 Task: Create a due date automation trigger when advanced on, 2 hours after a card is due add basic without the green label.
Action: Mouse moved to (886, 264)
Screenshot: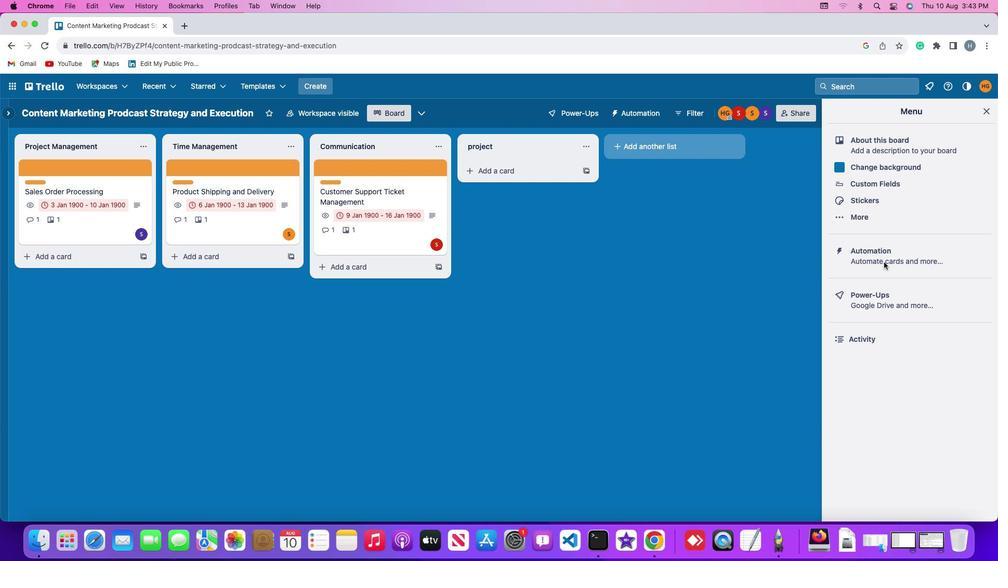 
Action: Mouse pressed left at (886, 264)
Screenshot: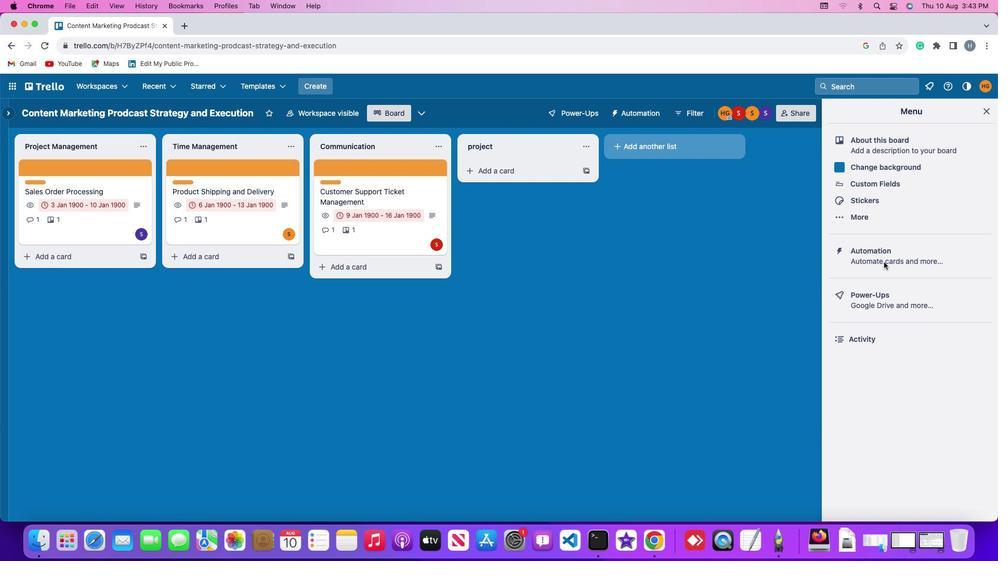 
Action: Mouse pressed left at (886, 264)
Screenshot: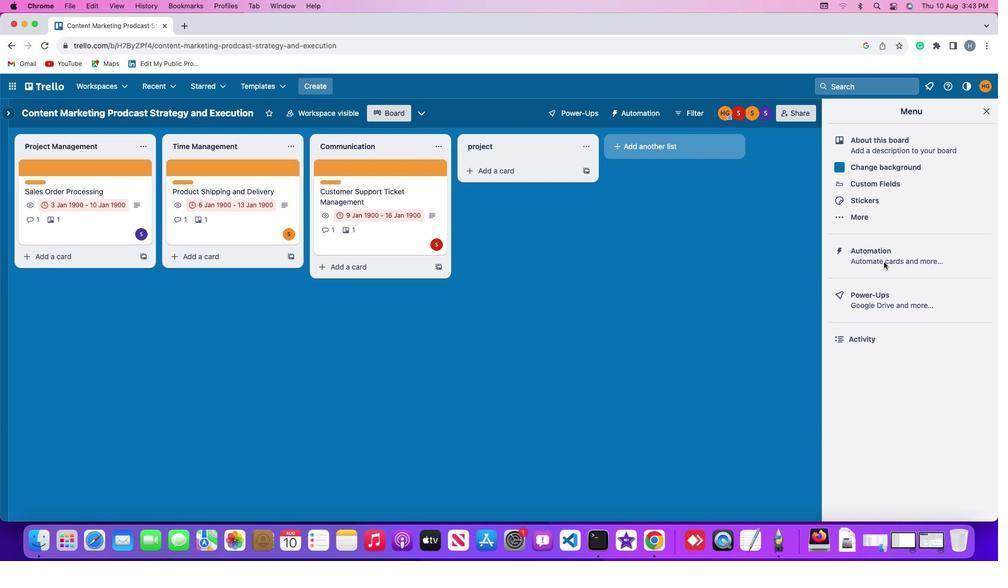
Action: Mouse moved to (74, 247)
Screenshot: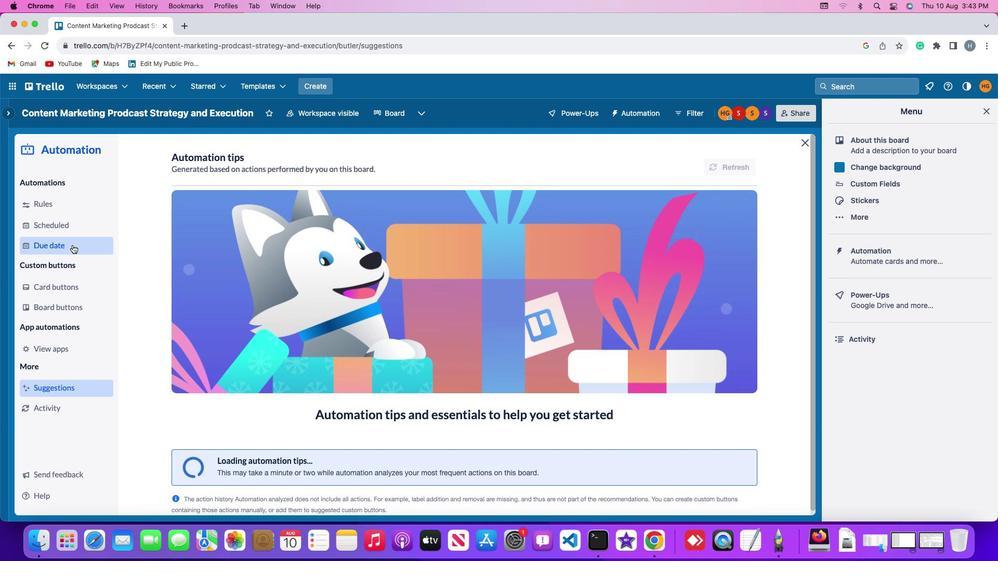 
Action: Mouse pressed left at (74, 247)
Screenshot: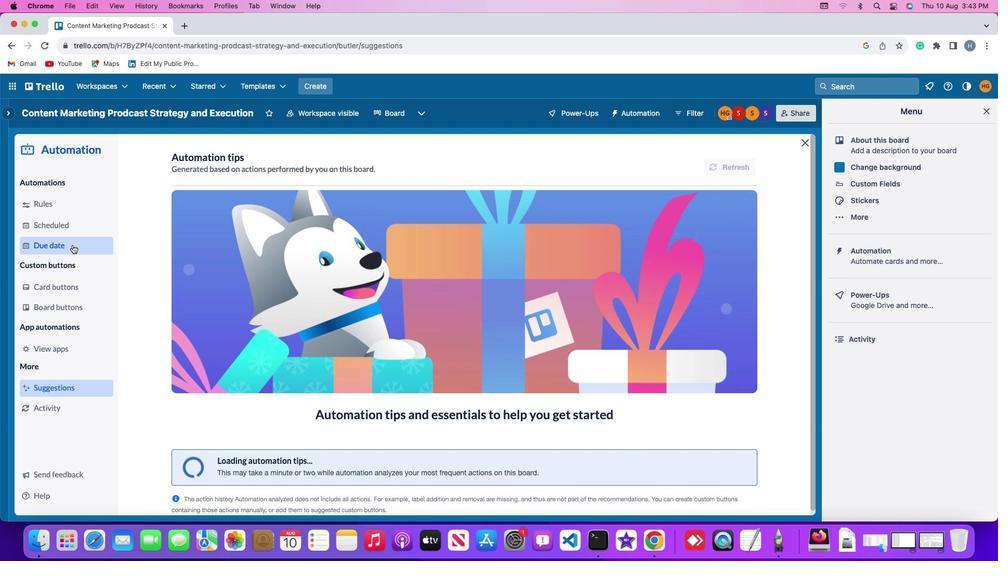 
Action: Mouse moved to (712, 160)
Screenshot: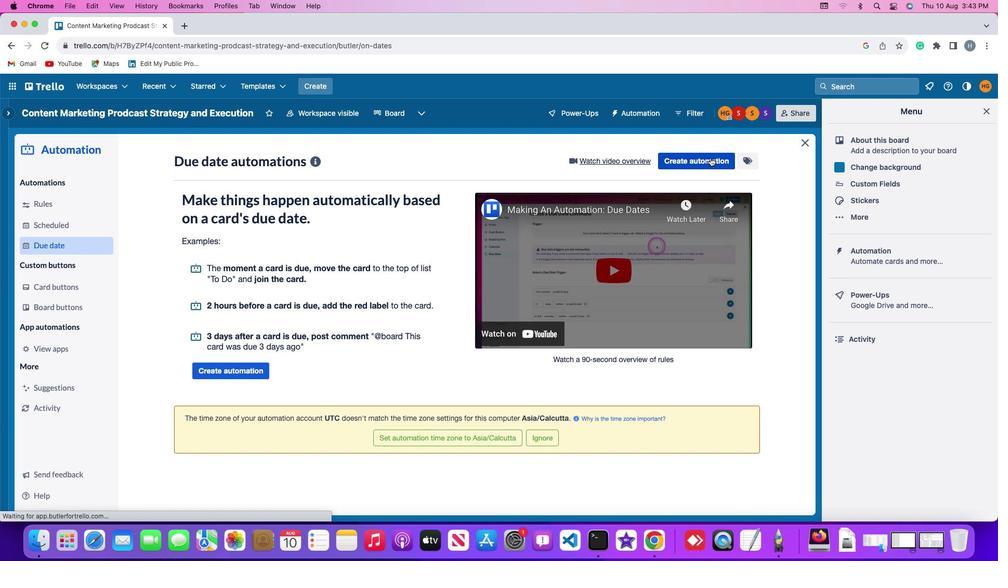 
Action: Mouse pressed left at (712, 160)
Screenshot: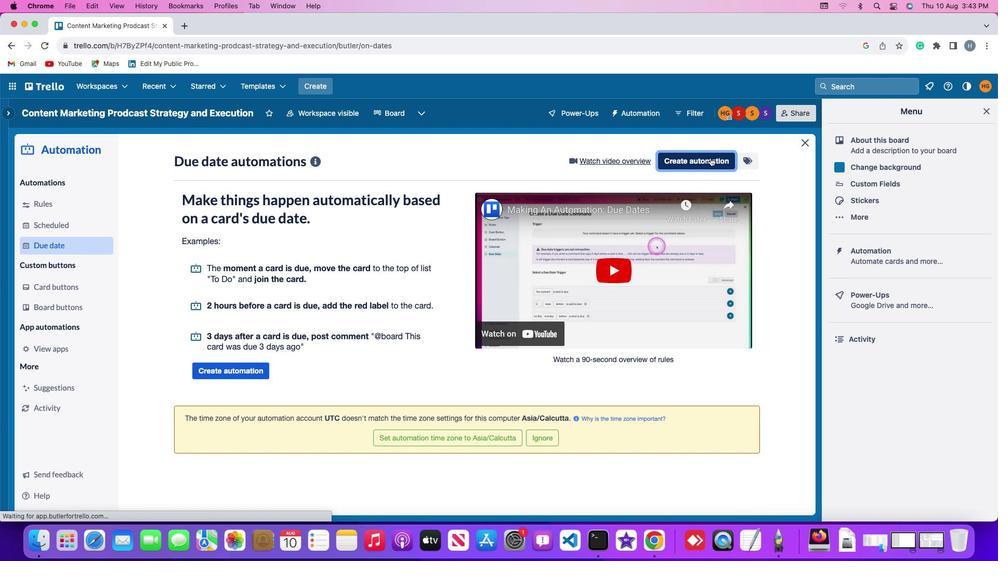 
Action: Mouse moved to (212, 264)
Screenshot: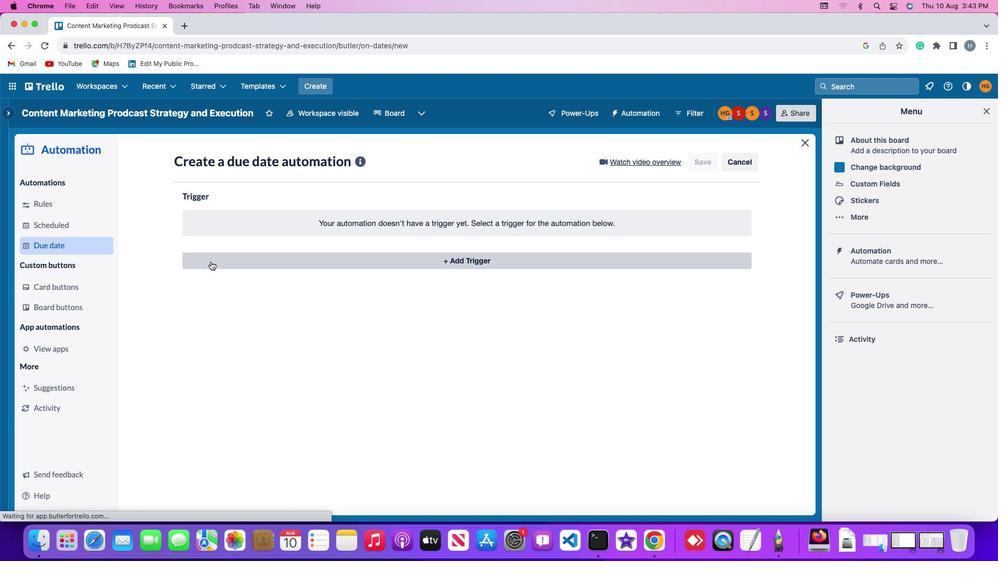 
Action: Mouse pressed left at (212, 264)
Screenshot: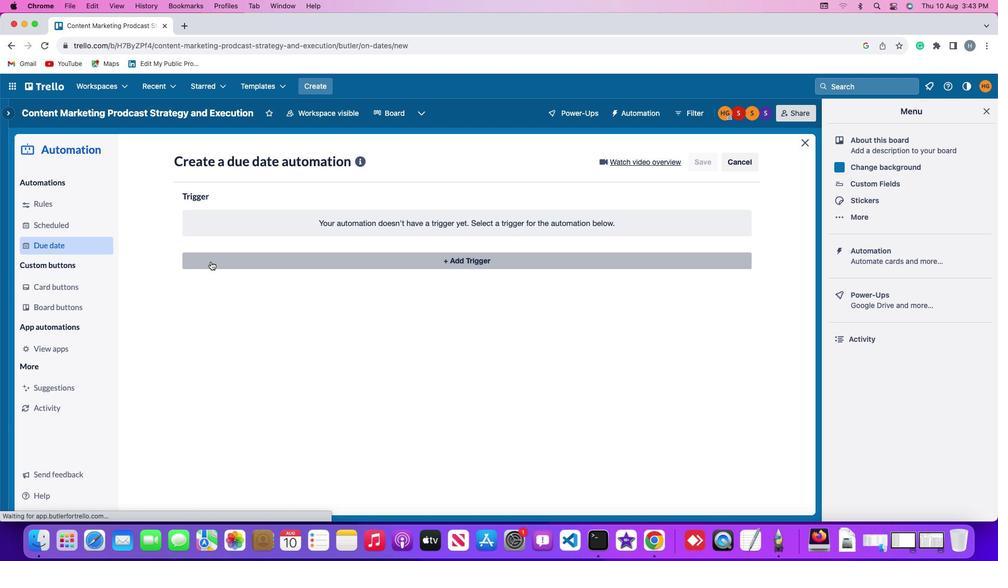 
Action: Mouse moved to (206, 422)
Screenshot: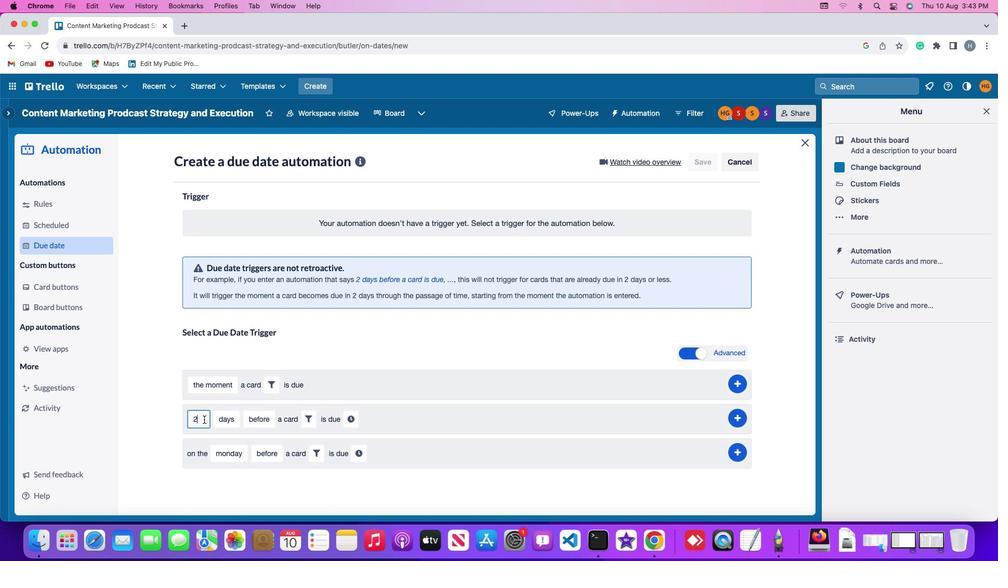 
Action: Mouse pressed left at (206, 422)
Screenshot: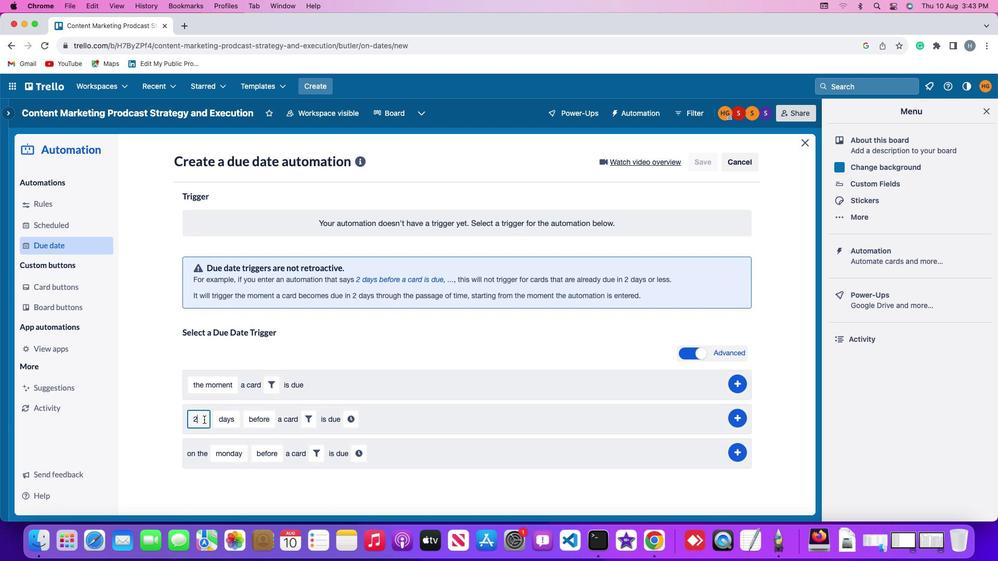 
Action: Mouse moved to (205, 424)
Screenshot: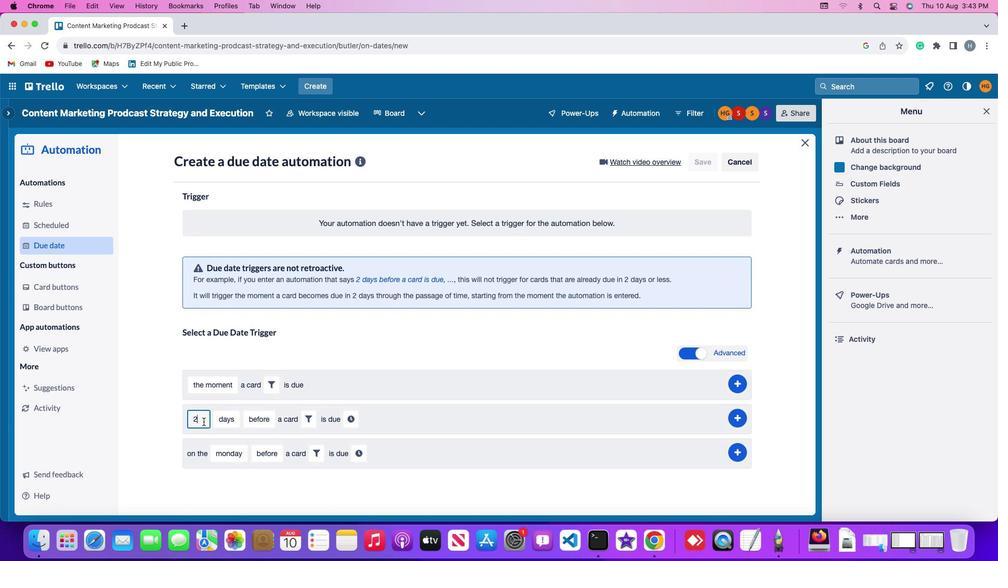 
Action: Key pressed Key.backspace'2'
Screenshot: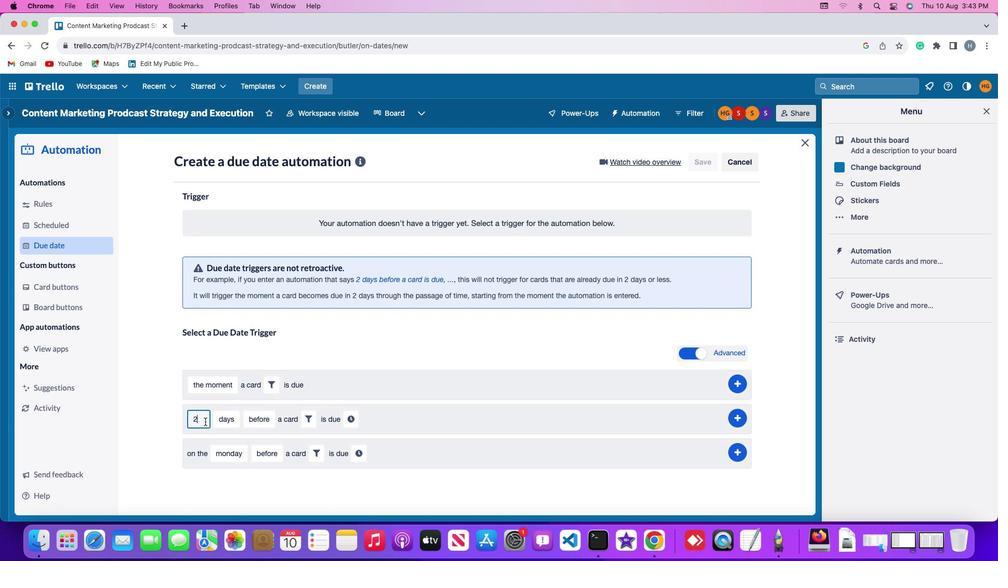
Action: Mouse moved to (228, 423)
Screenshot: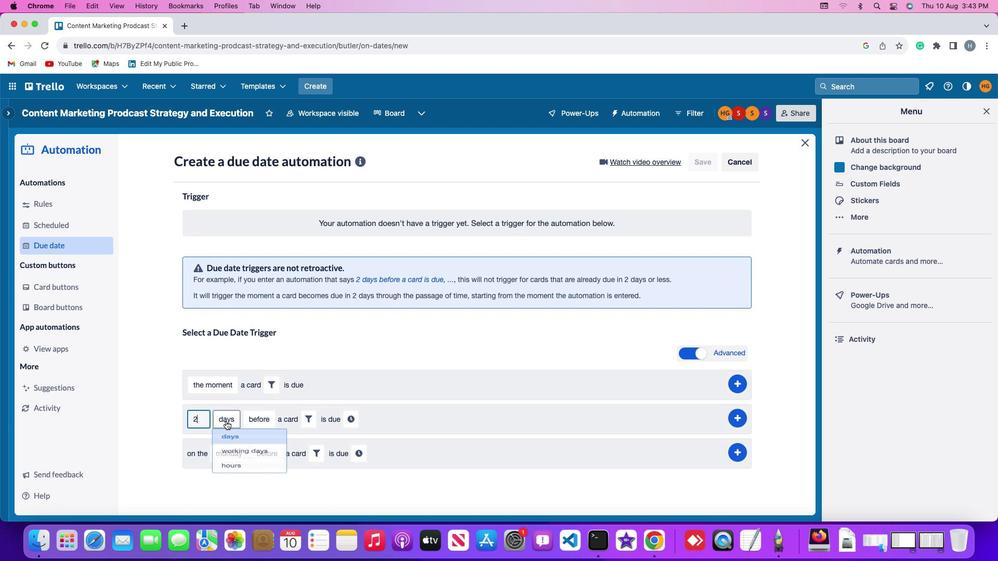 
Action: Mouse pressed left at (228, 423)
Screenshot: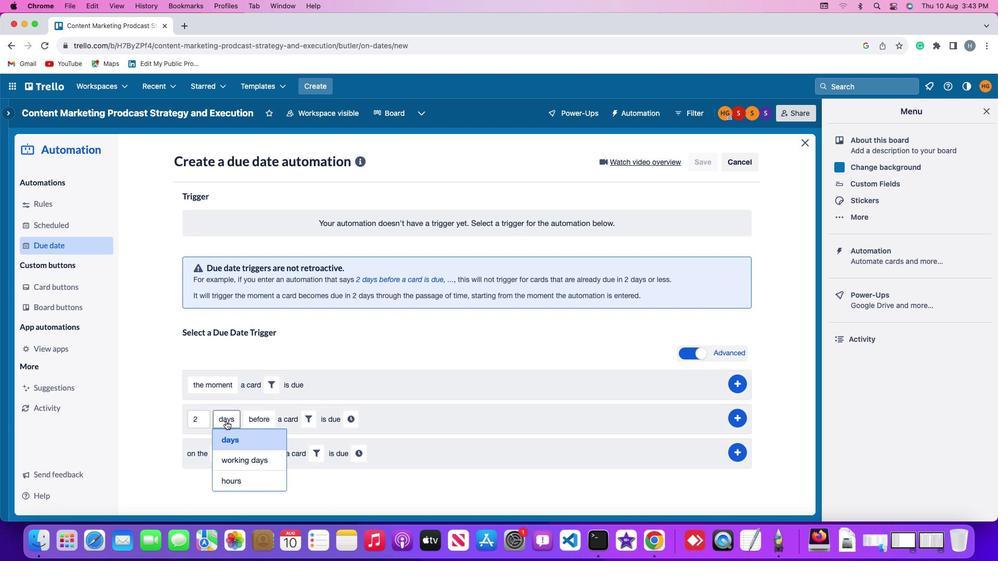 
Action: Mouse moved to (228, 480)
Screenshot: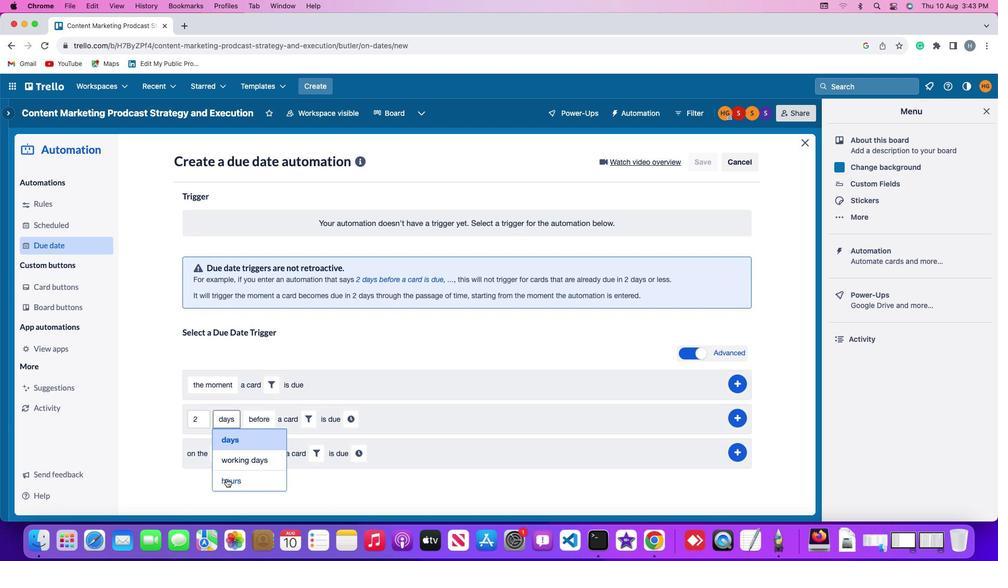 
Action: Mouse pressed left at (228, 480)
Screenshot: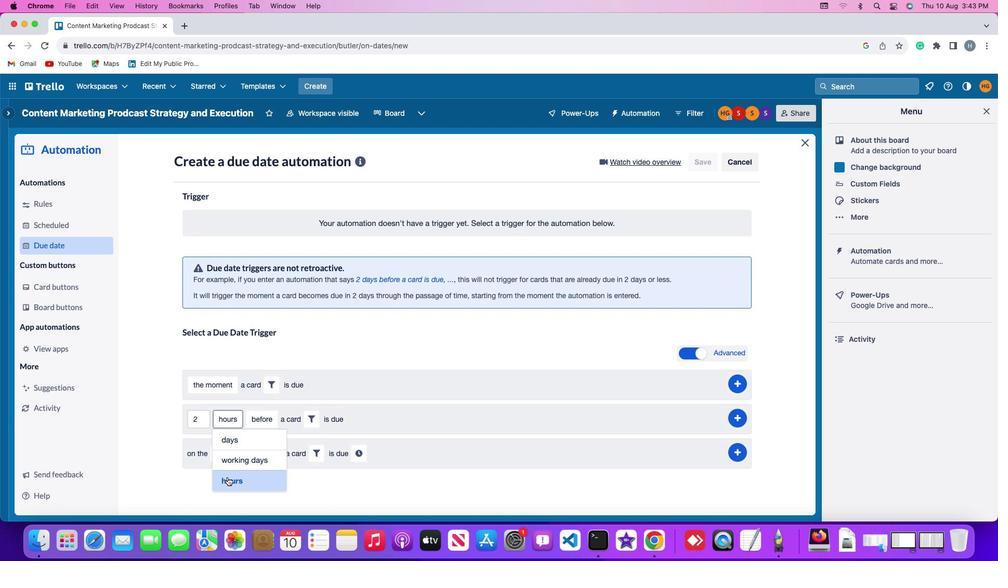 
Action: Mouse moved to (259, 422)
Screenshot: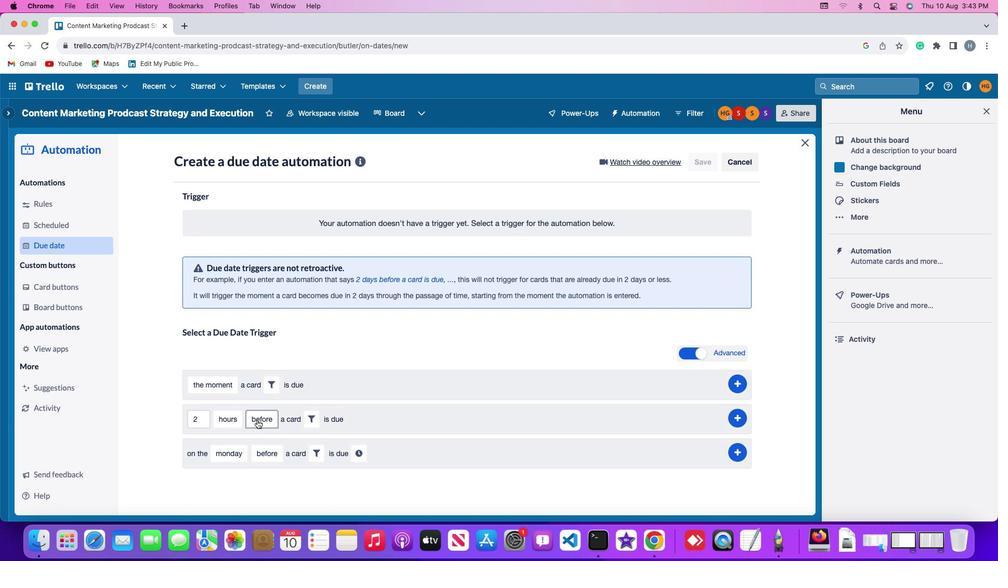 
Action: Mouse pressed left at (259, 422)
Screenshot: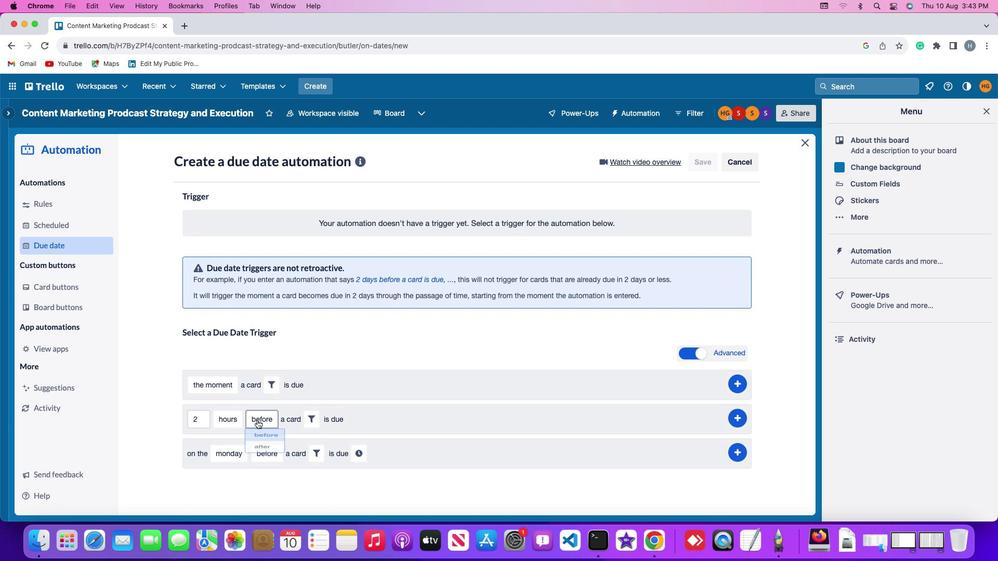 
Action: Mouse moved to (265, 463)
Screenshot: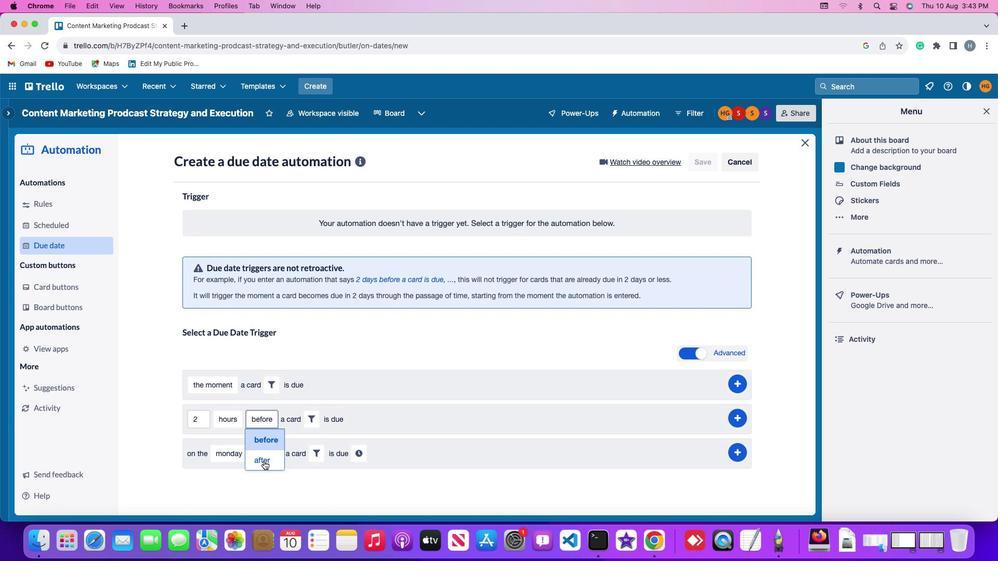 
Action: Mouse pressed left at (265, 463)
Screenshot: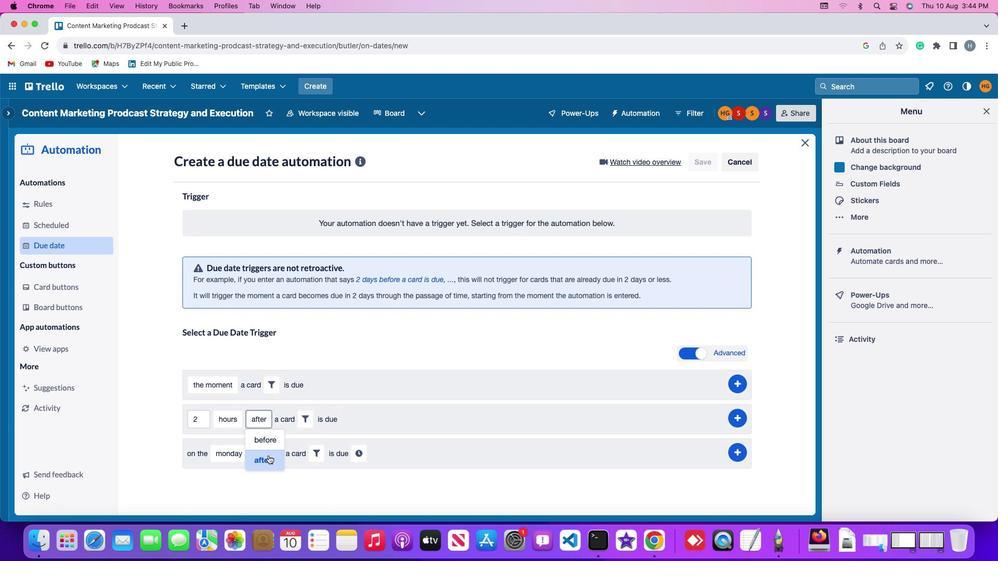 
Action: Mouse moved to (310, 420)
Screenshot: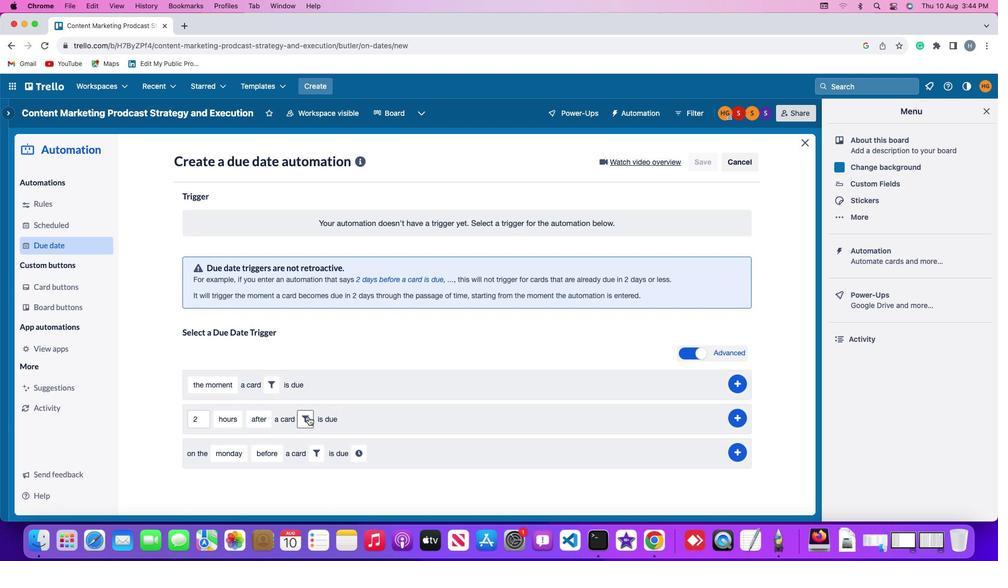 
Action: Mouse pressed left at (310, 420)
Screenshot: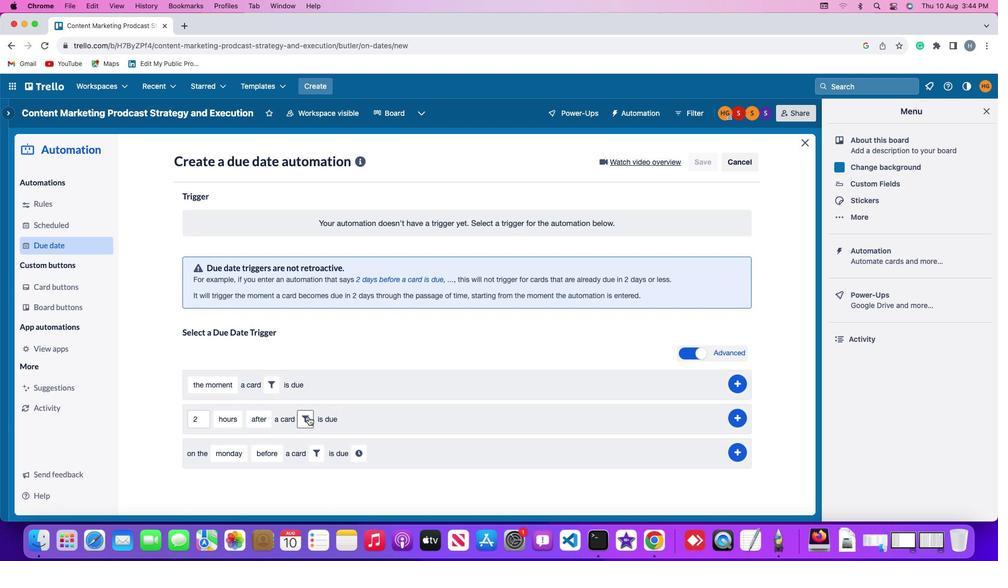
Action: Mouse moved to (278, 491)
Screenshot: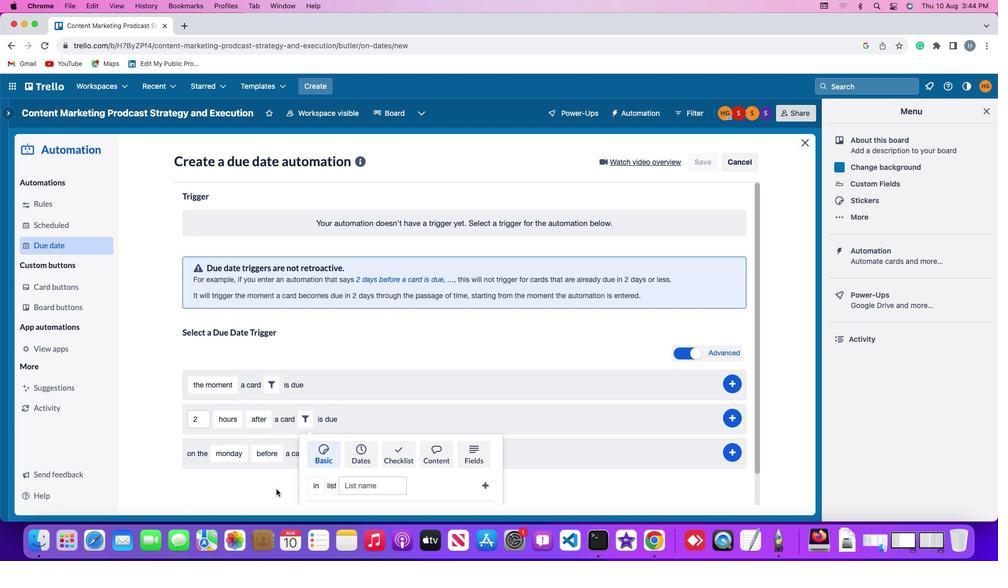 
Action: Mouse scrolled (278, 491) with delta (2, 1)
Screenshot: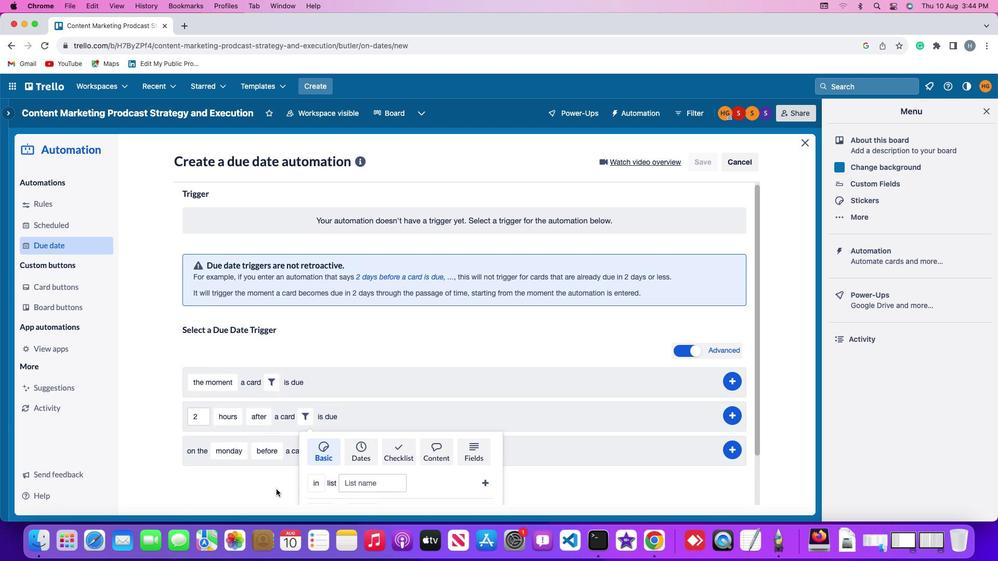 
Action: Mouse scrolled (278, 491) with delta (2, 1)
Screenshot: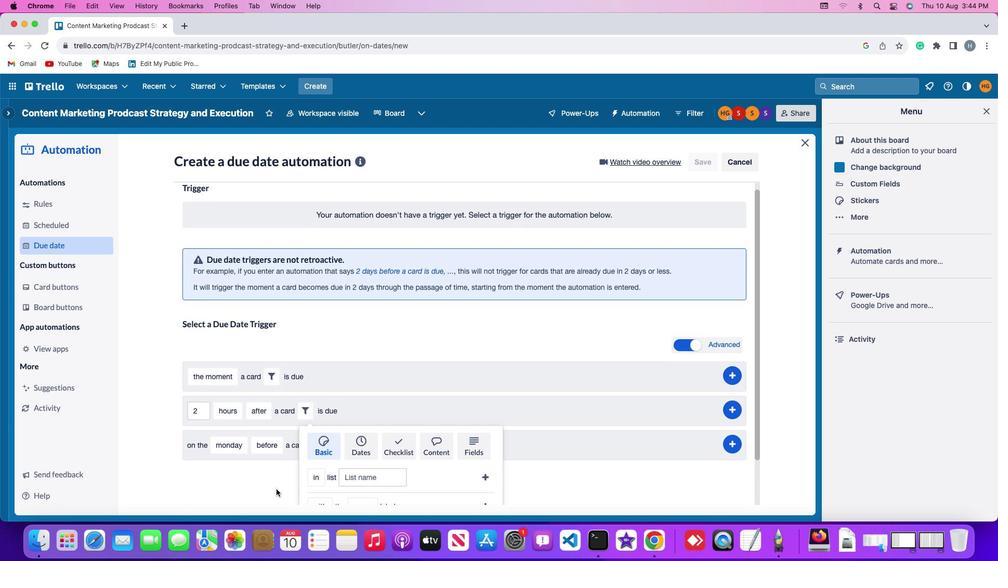 
Action: Mouse moved to (310, 494)
Screenshot: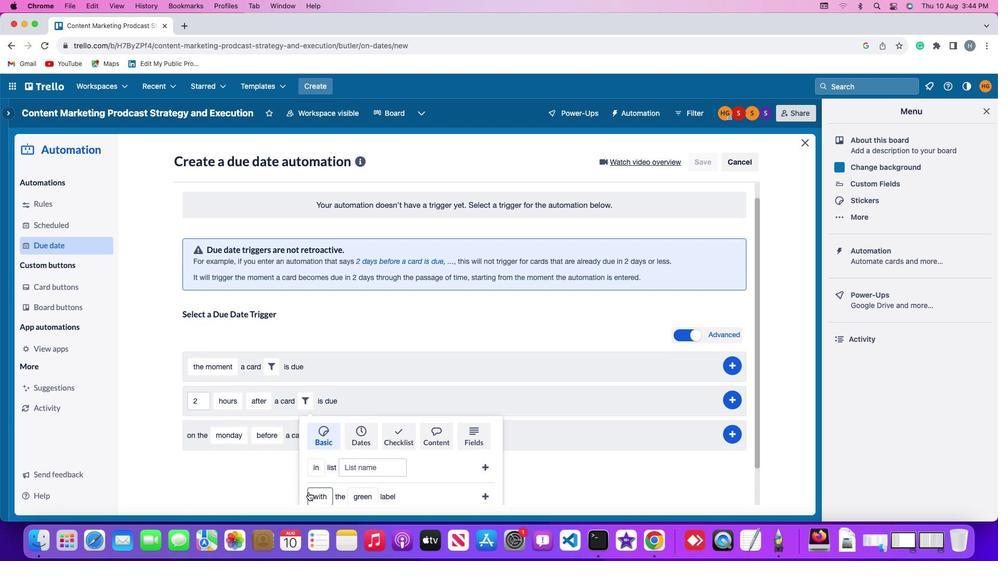 
Action: Mouse pressed left at (310, 494)
Screenshot: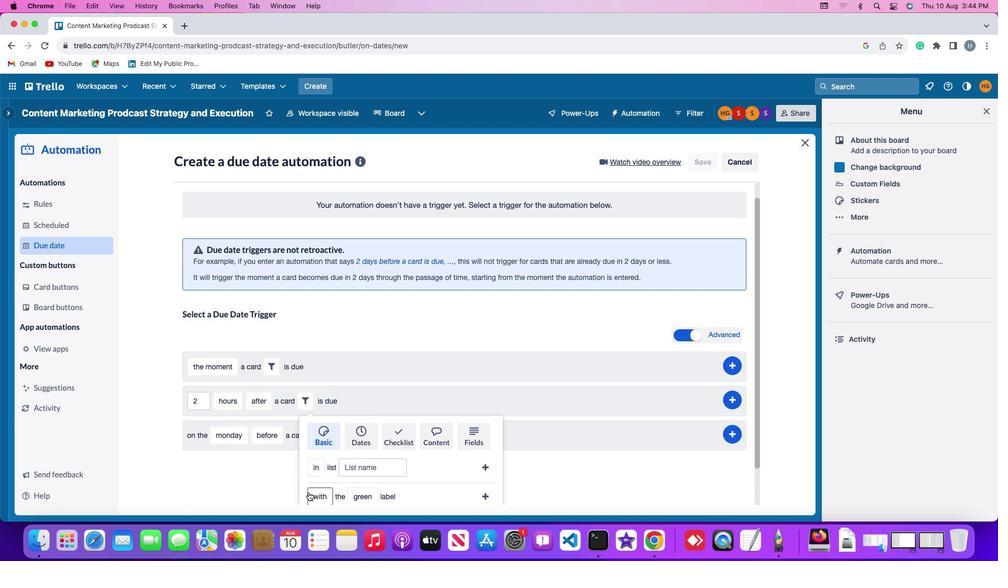 
Action: Mouse moved to (322, 454)
Screenshot: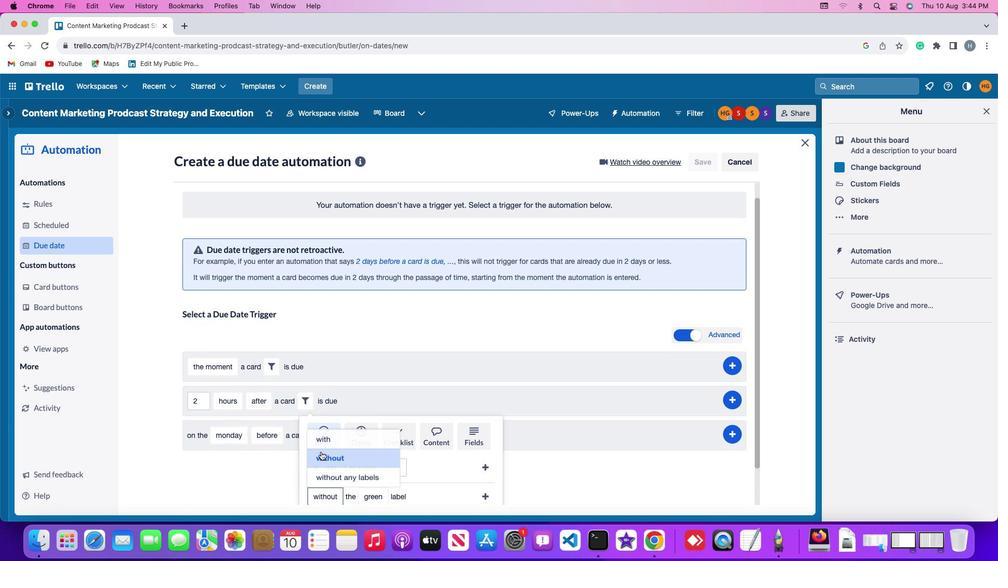 
Action: Mouse pressed left at (322, 454)
Screenshot: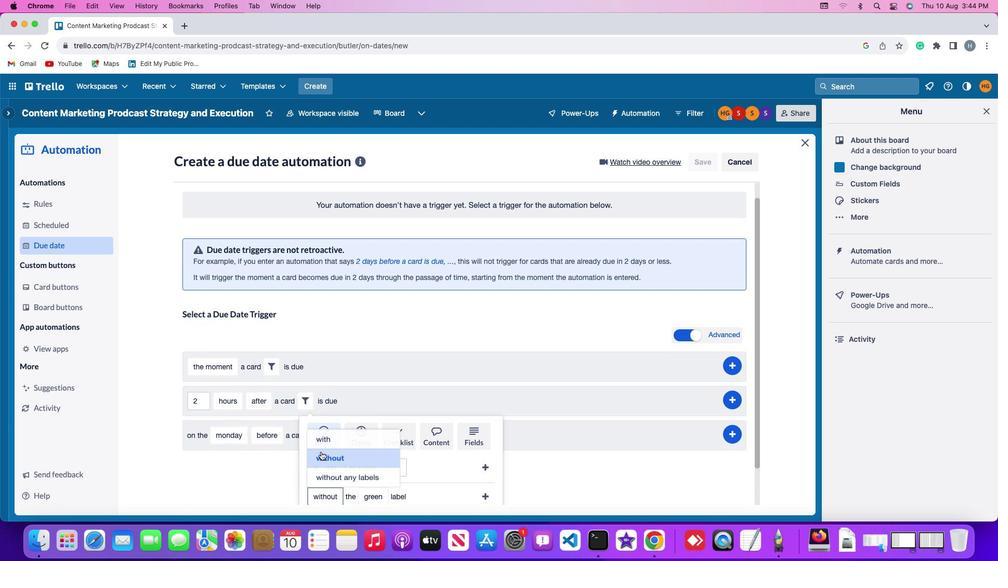 
Action: Mouse moved to (268, 477)
Screenshot: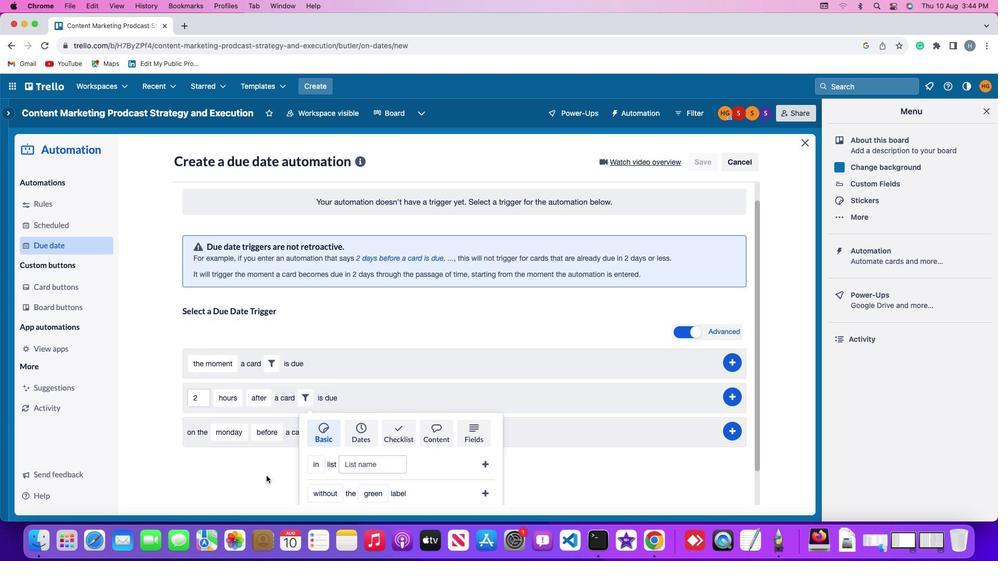 
Action: Mouse scrolled (268, 477) with delta (2, 1)
Screenshot: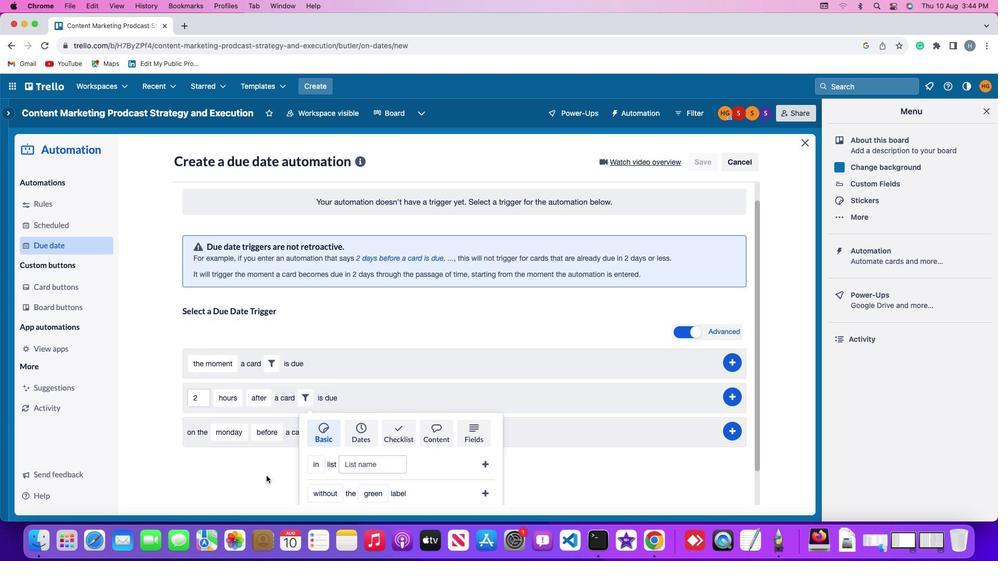 
Action: Mouse scrolled (268, 477) with delta (2, 1)
Screenshot: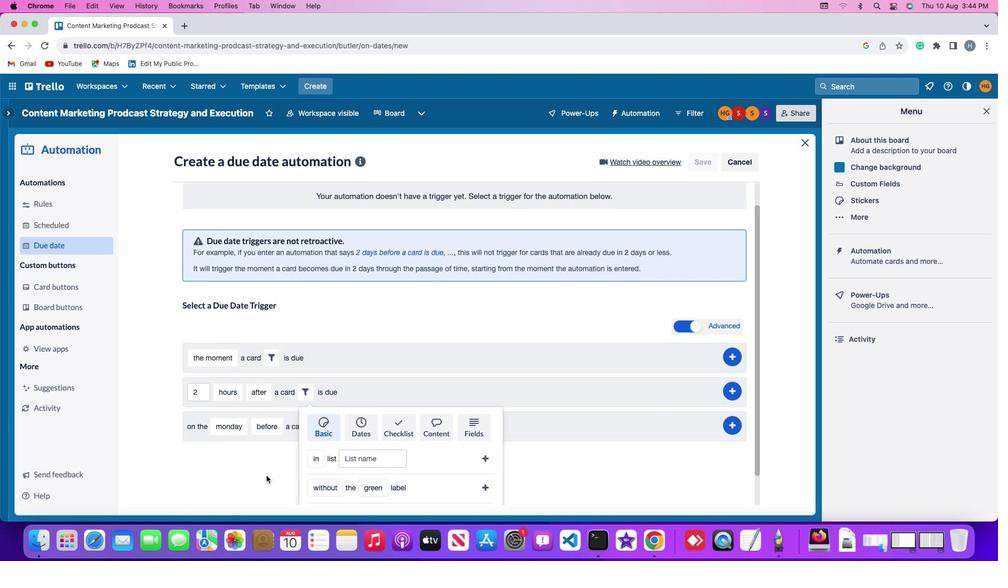 
Action: Mouse scrolled (268, 477) with delta (2, 1)
Screenshot: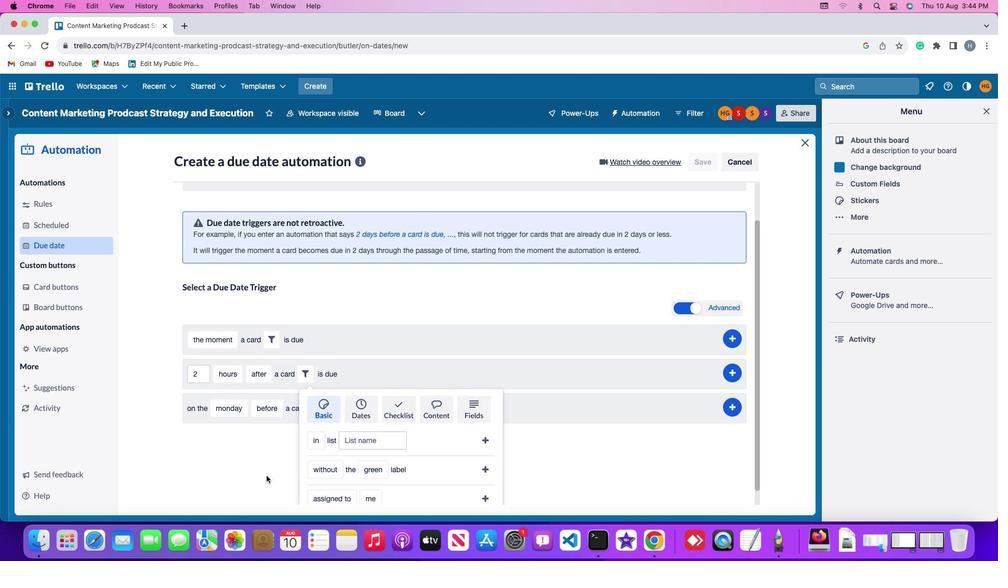 
Action: Mouse moved to (372, 456)
Screenshot: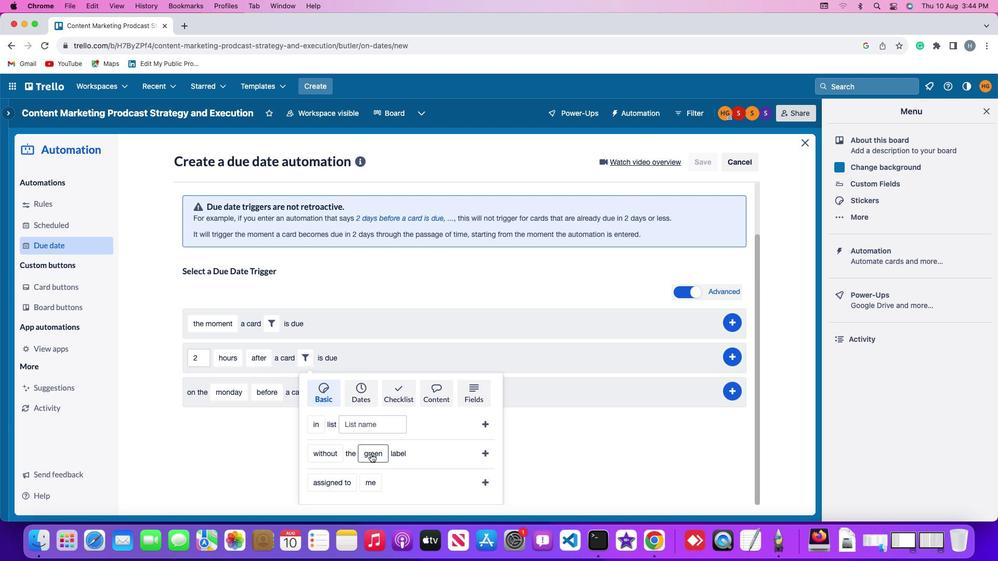 
Action: Mouse pressed left at (372, 456)
Screenshot: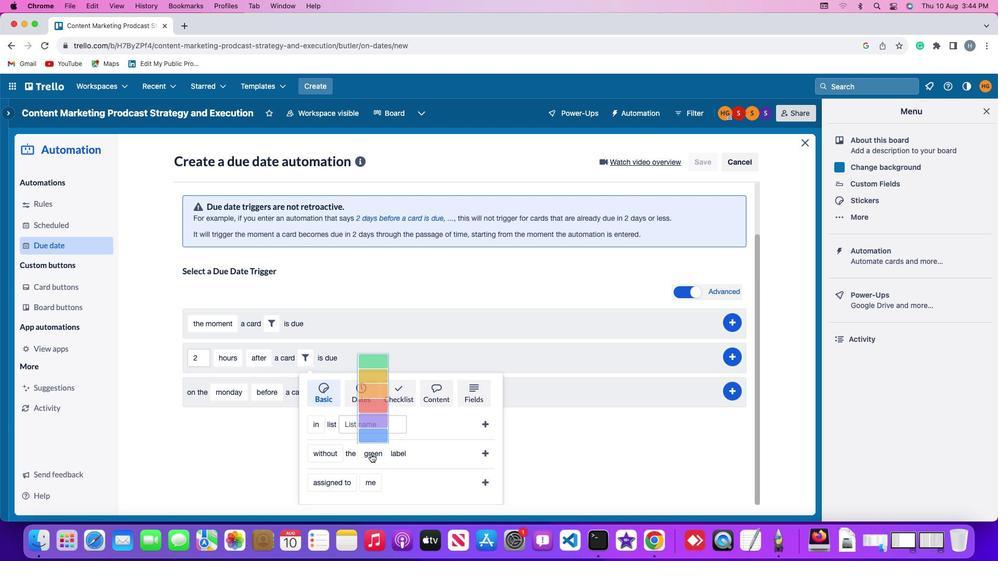 
Action: Mouse moved to (380, 321)
Screenshot: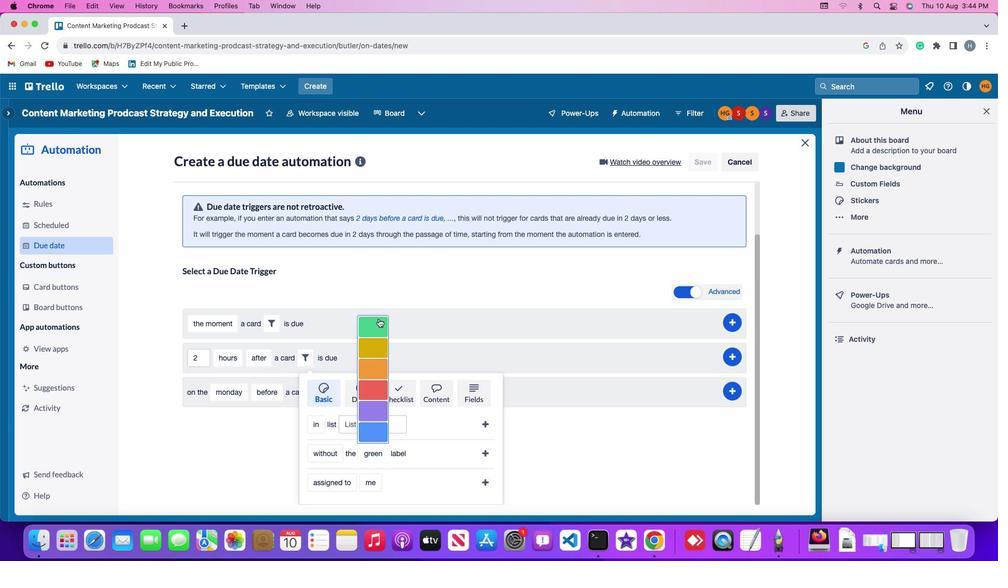 
Action: Mouse pressed left at (380, 321)
Screenshot: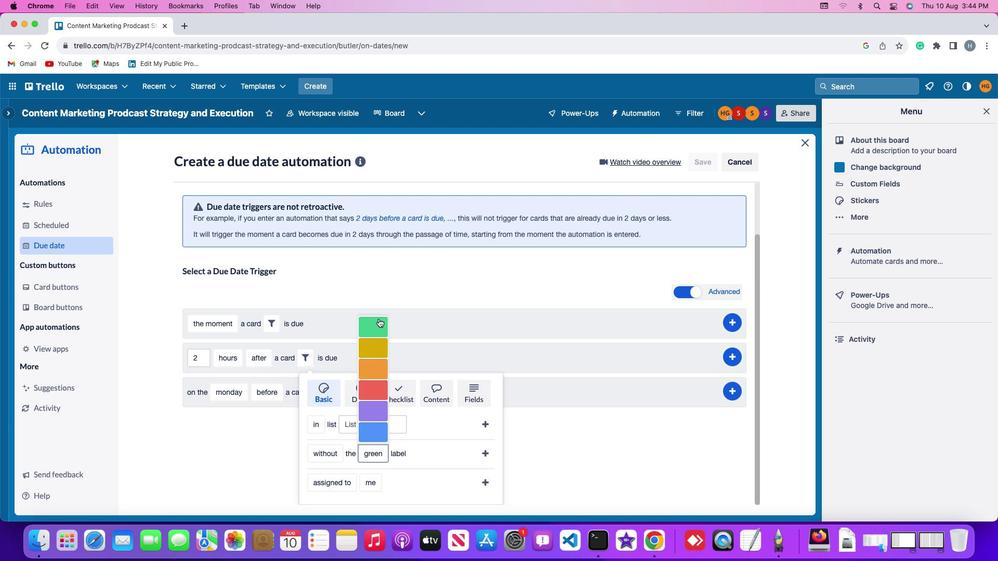 
Action: Mouse moved to (486, 451)
Screenshot: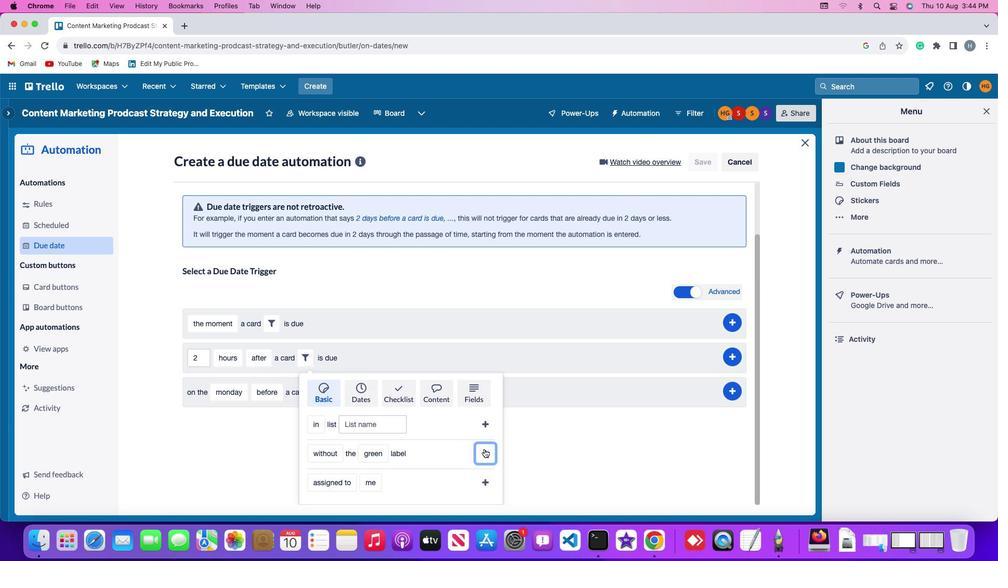 
Action: Mouse pressed left at (486, 451)
Screenshot: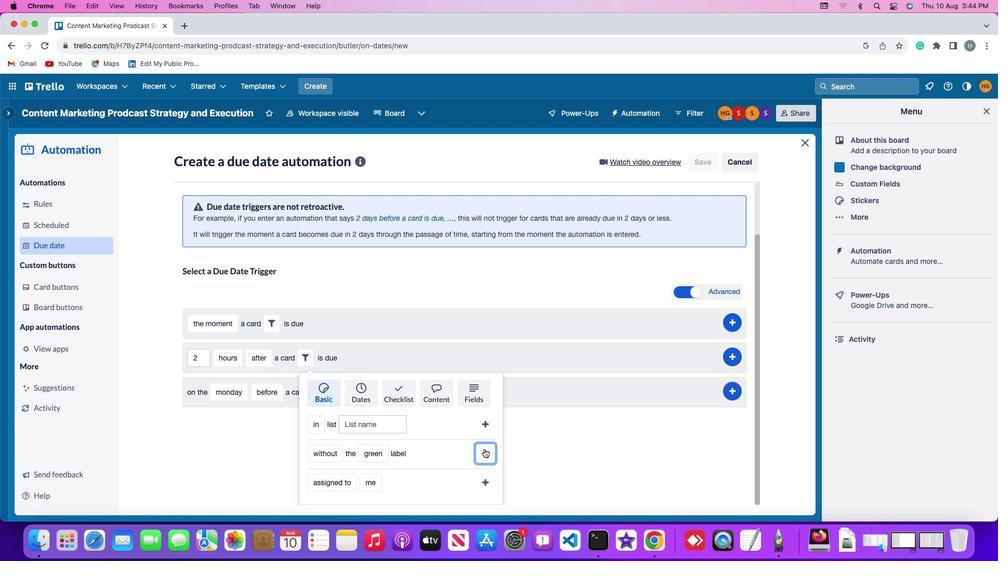 
Action: Mouse moved to (739, 415)
Screenshot: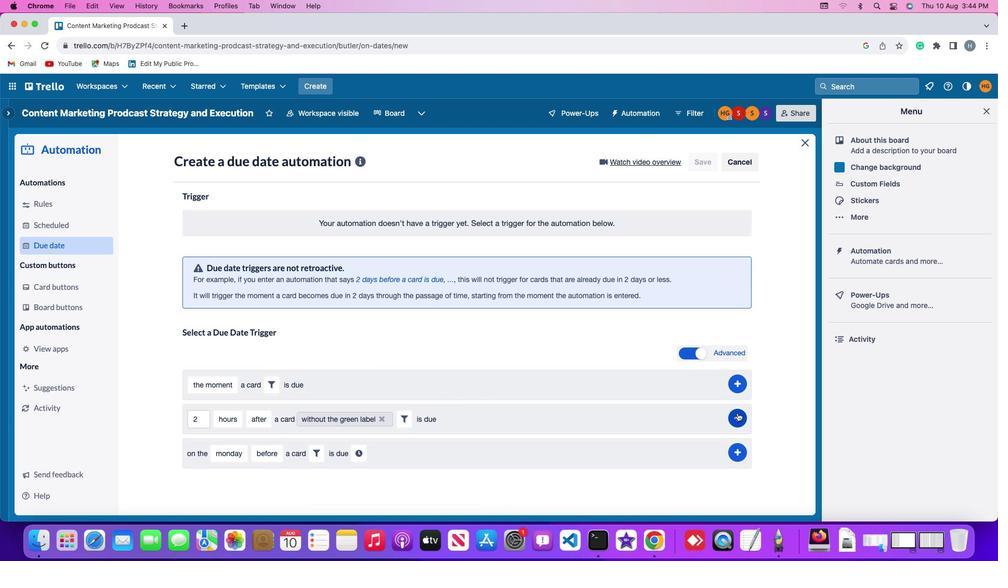 
Action: Mouse pressed left at (739, 415)
Screenshot: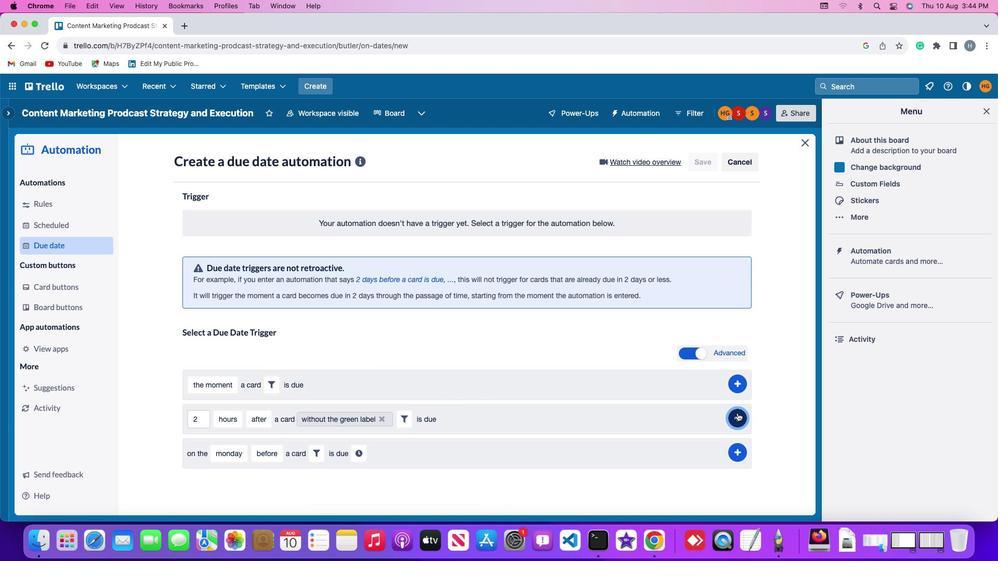 
Action: Mouse moved to (784, 327)
Screenshot: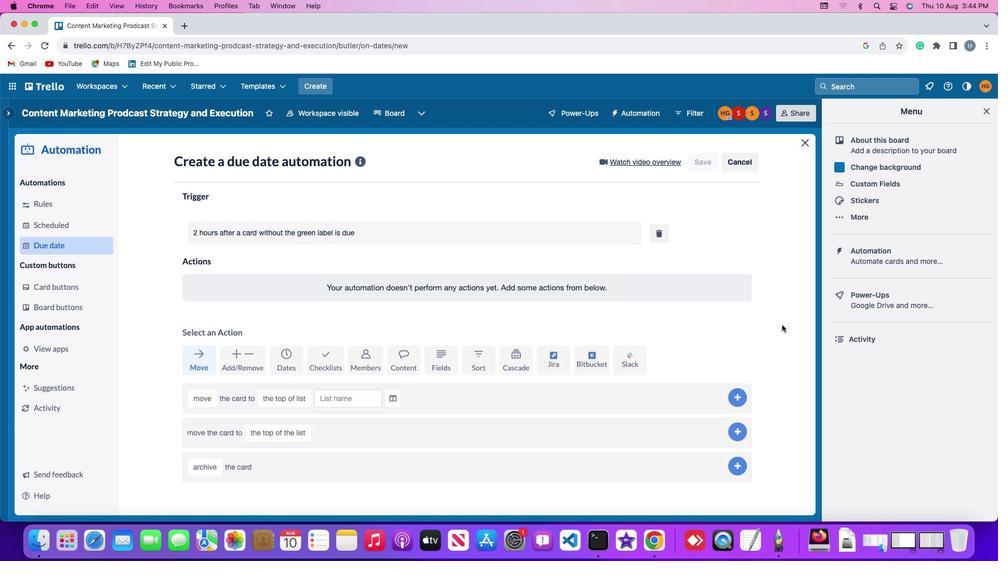 
